 Task: Add Seventh Generation Garden Mint Multi-Surface Cleaning Wipes to the cart.
Action: Mouse moved to (627, 265)
Screenshot: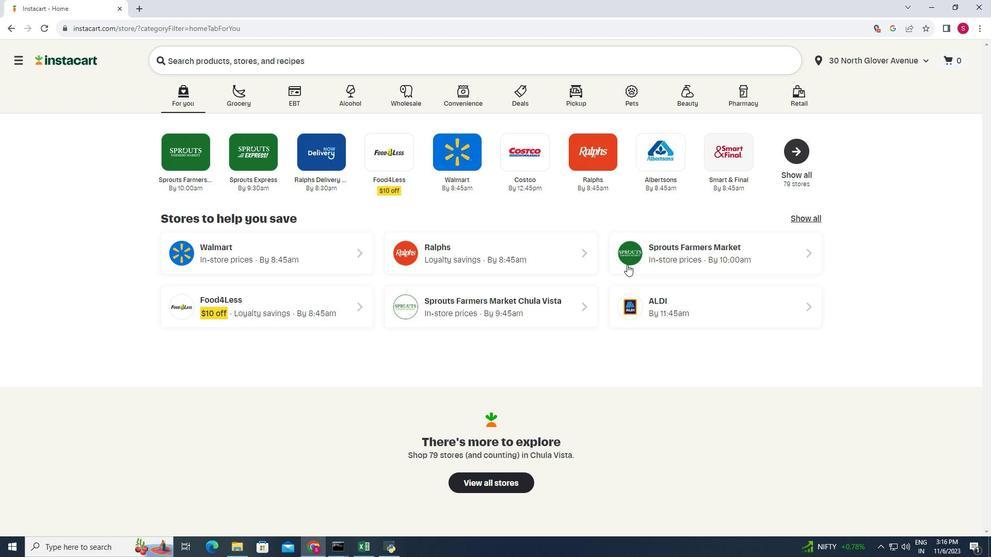 
Action: Mouse pressed left at (627, 265)
Screenshot: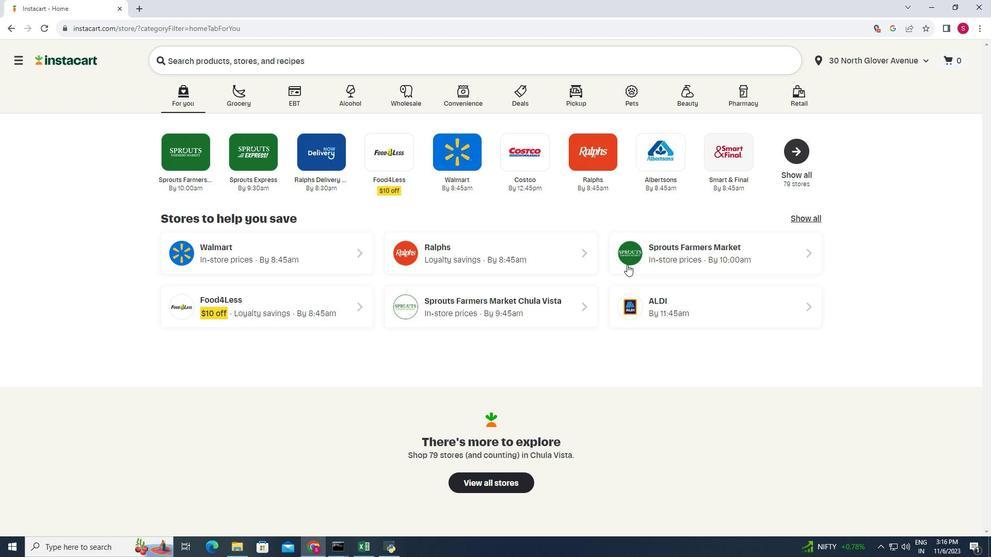 
Action: Mouse moved to (34, 356)
Screenshot: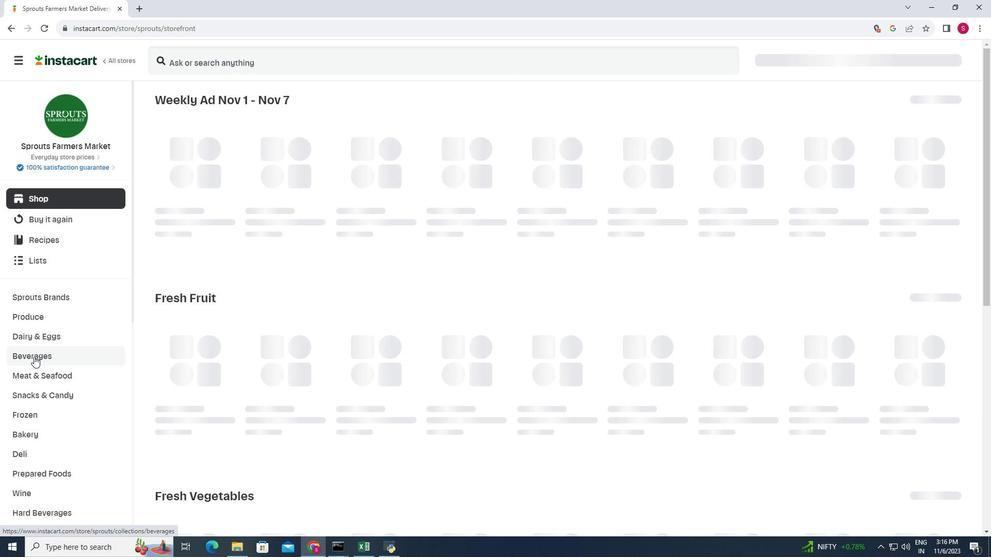 
Action: Mouse scrolled (34, 356) with delta (0, 0)
Screenshot: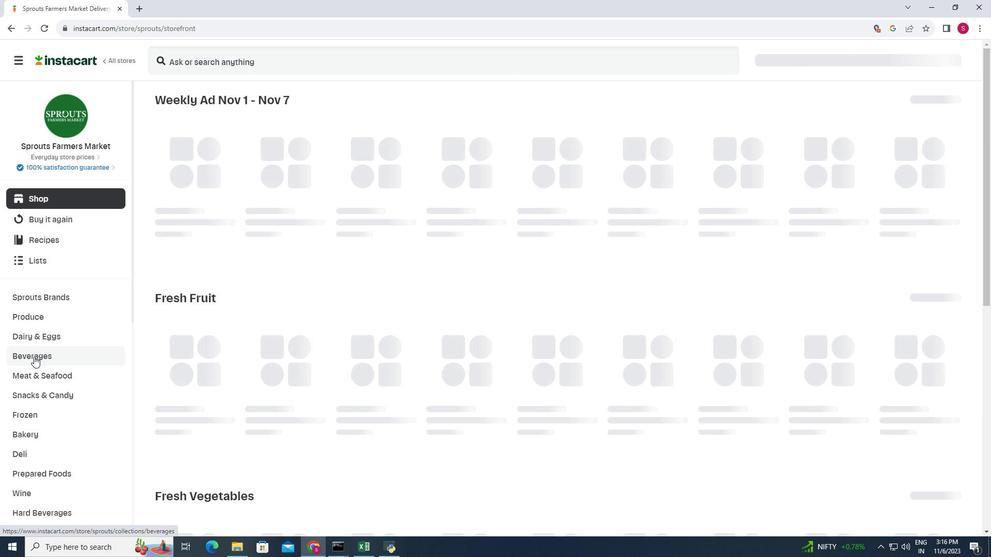 
Action: Mouse moved to (34, 356)
Screenshot: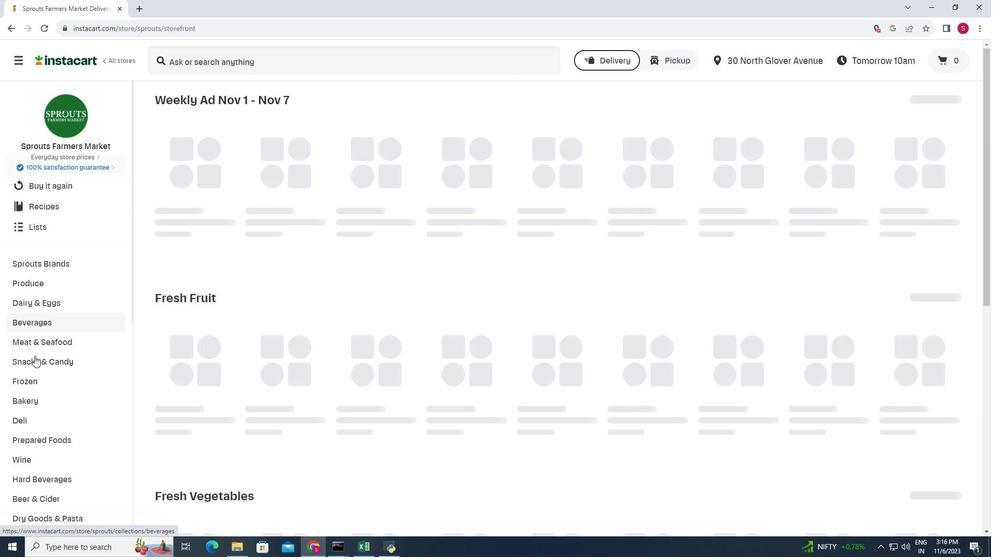 
Action: Mouse scrolled (34, 355) with delta (0, 0)
Screenshot: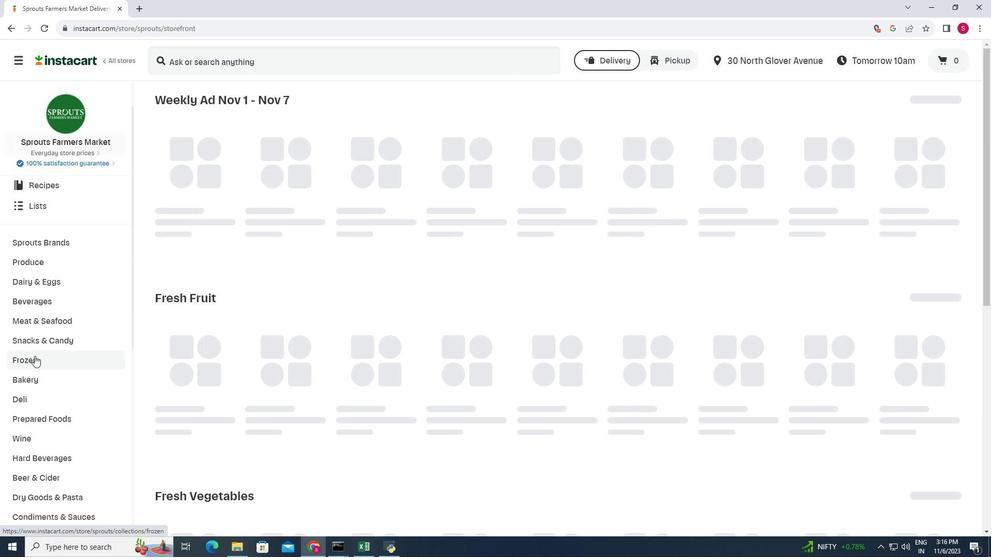 
Action: Mouse scrolled (34, 355) with delta (0, 0)
Screenshot: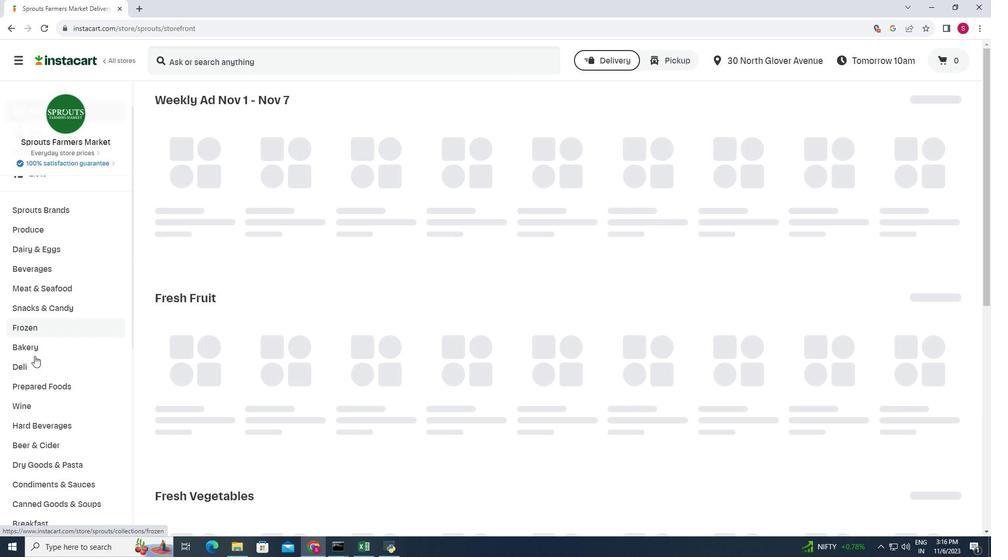 
Action: Mouse scrolled (34, 355) with delta (0, 0)
Screenshot: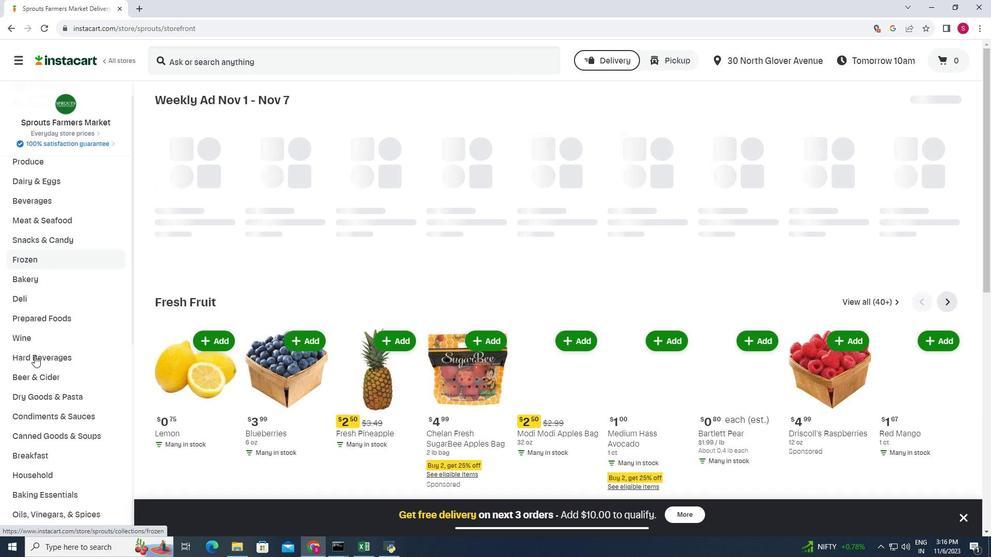 
Action: Mouse scrolled (34, 355) with delta (0, 0)
Screenshot: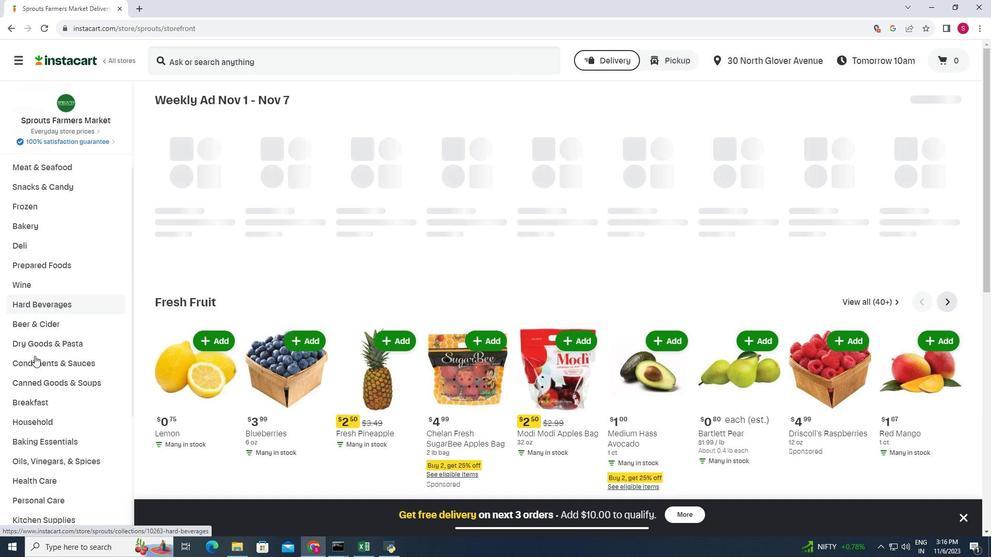 
Action: Mouse moved to (46, 375)
Screenshot: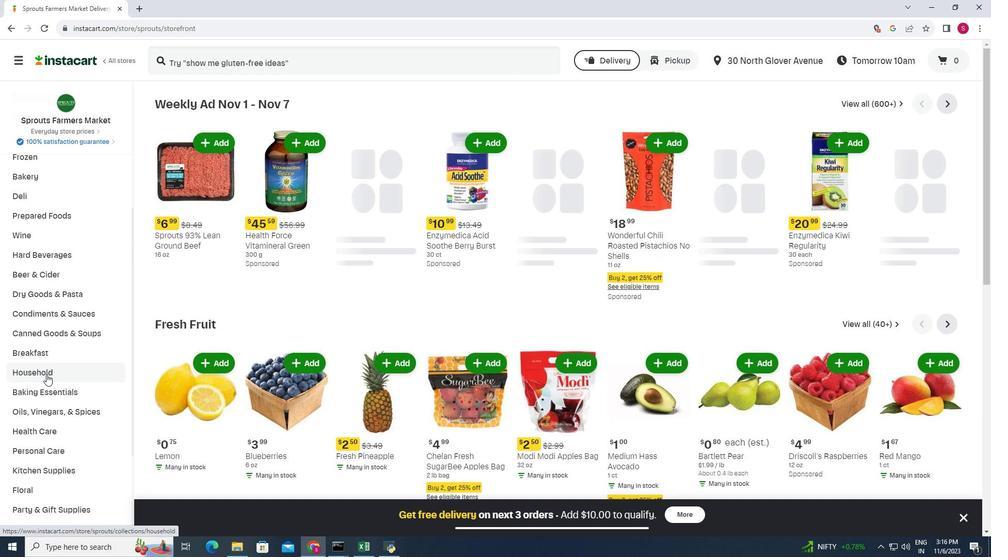 
Action: Mouse pressed left at (46, 375)
Screenshot: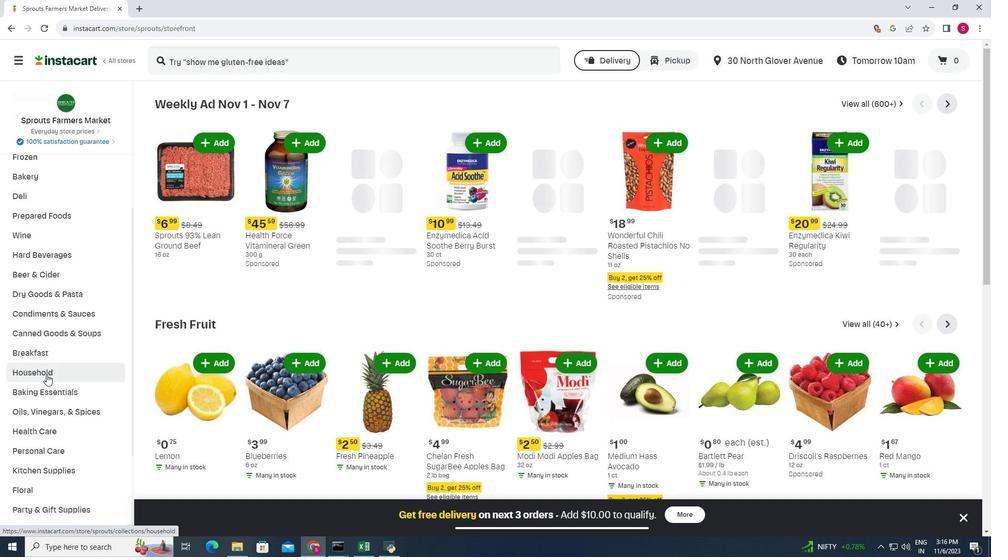 
Action: Mouse moved to (327, 127)
Screenshot: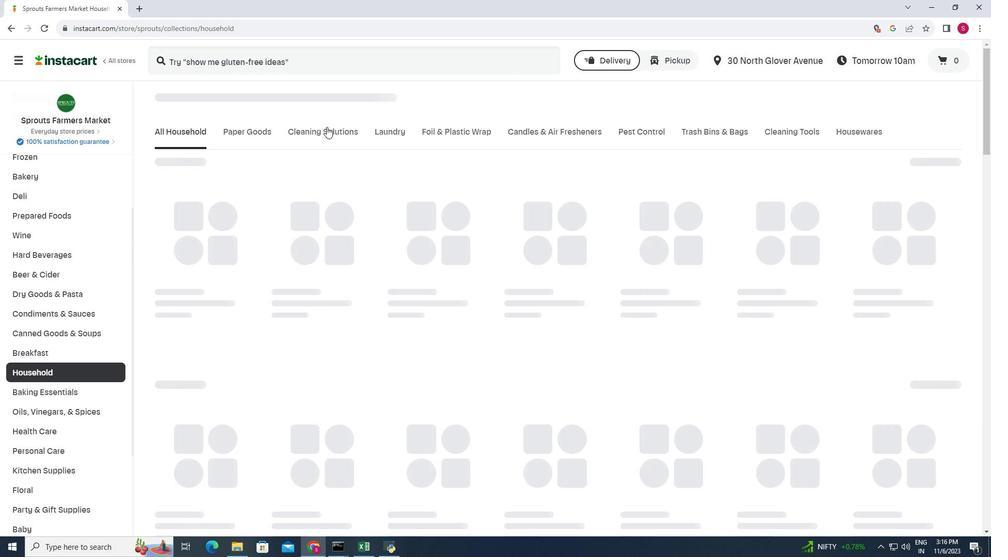 
Action: Mouse pressed left at (327, 127)
Screenshot: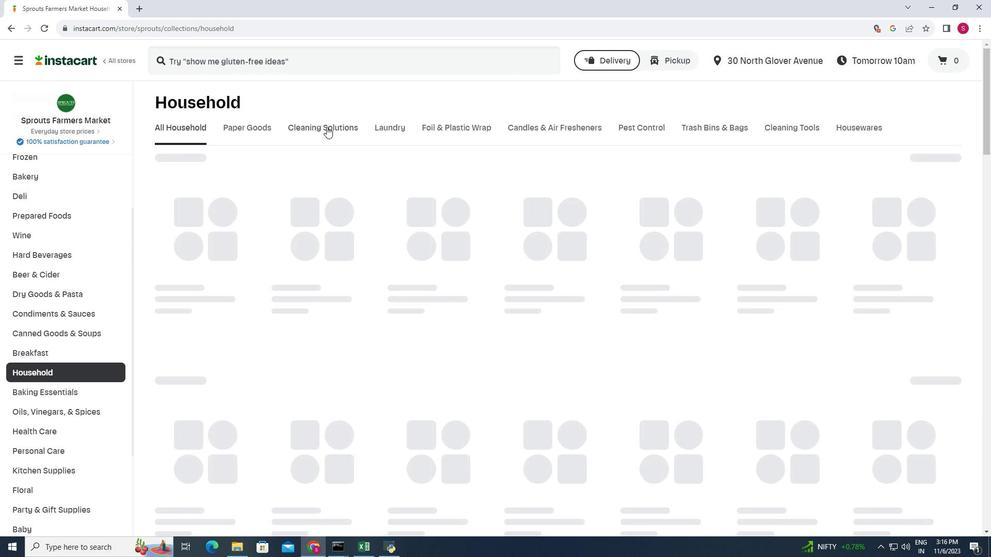
Action: Mouse moved to (428, 169)
Screenshot: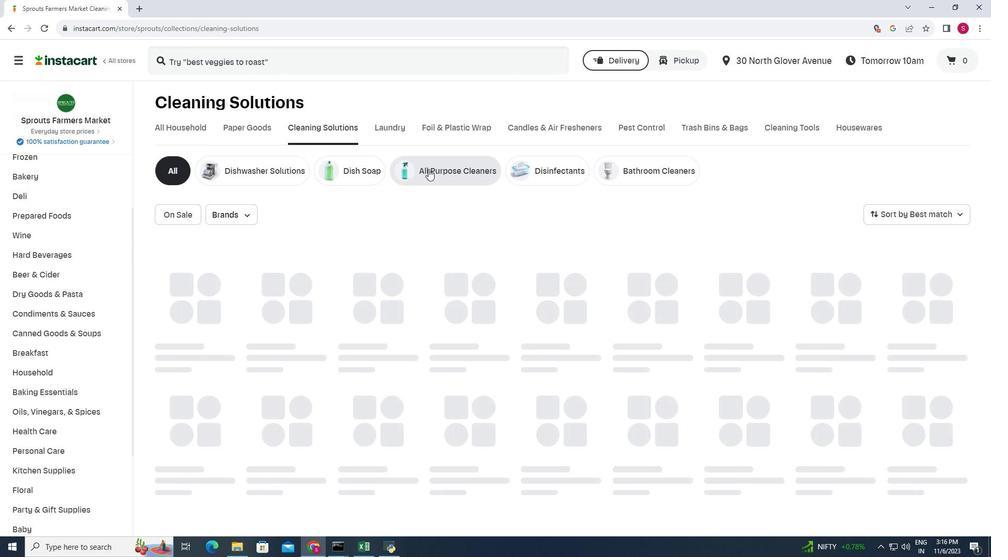 
Action: Mouse pressed left at (428, 169)
Screenshot: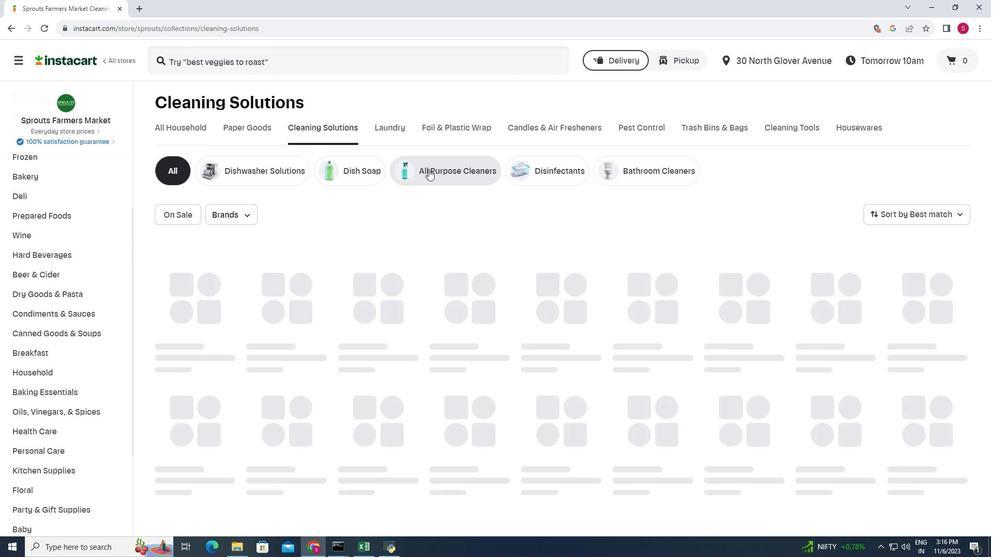 
Action: Mouse moved to (575, 271)
Screenshot: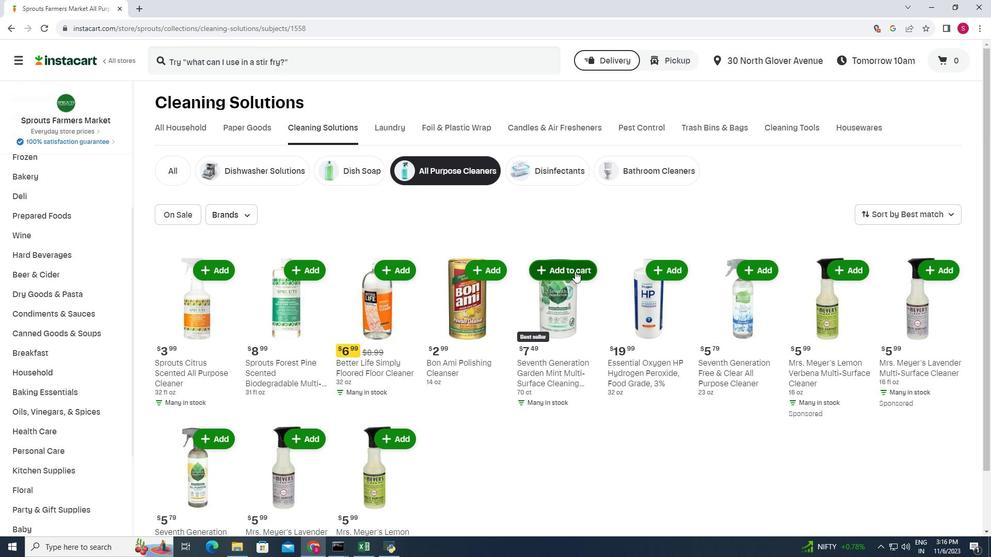 
Action: Mouse pressed left at (575, 271)
Screenshot: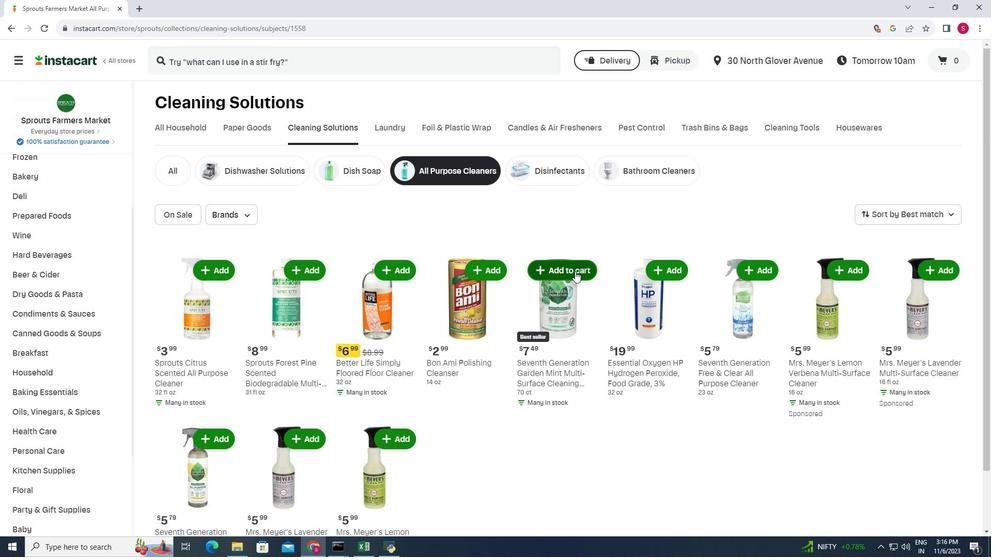 
Action: Mouse moved to (572, 220)
Screenshot: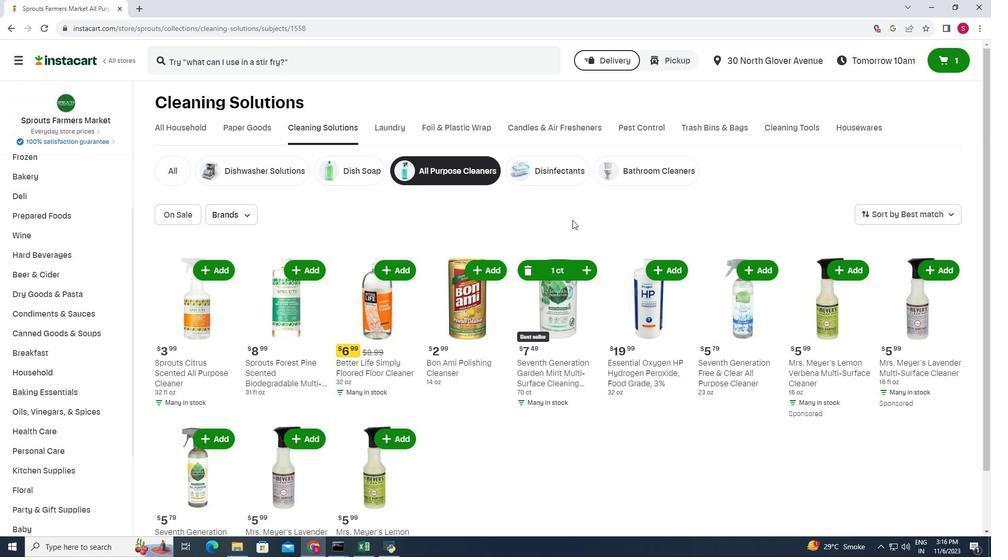 
